 Task: In job post updates choose email frequency linkedIn recommended.
Action: Mouse moved to (611, 64)
Screenshot: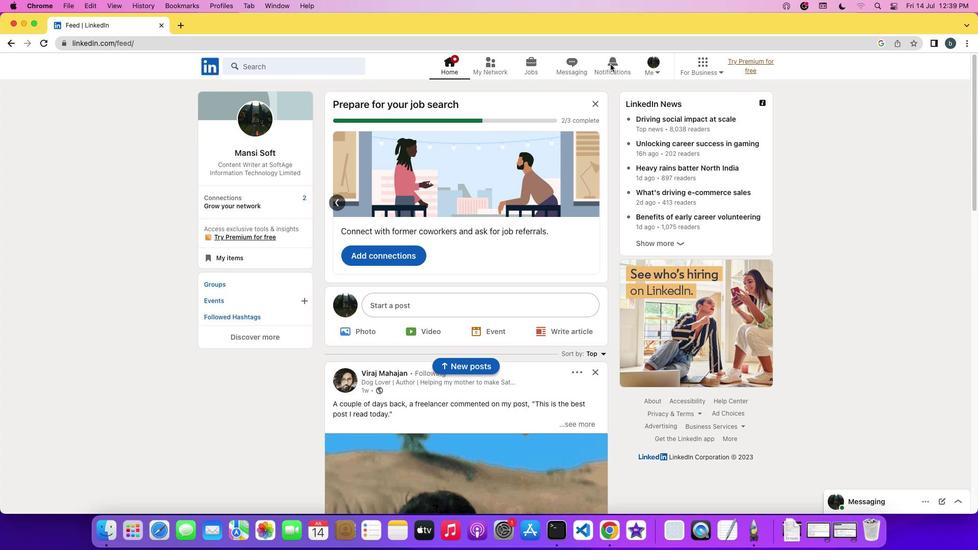 
Action: Mouse pressed left at (611, 64)
Screenshot: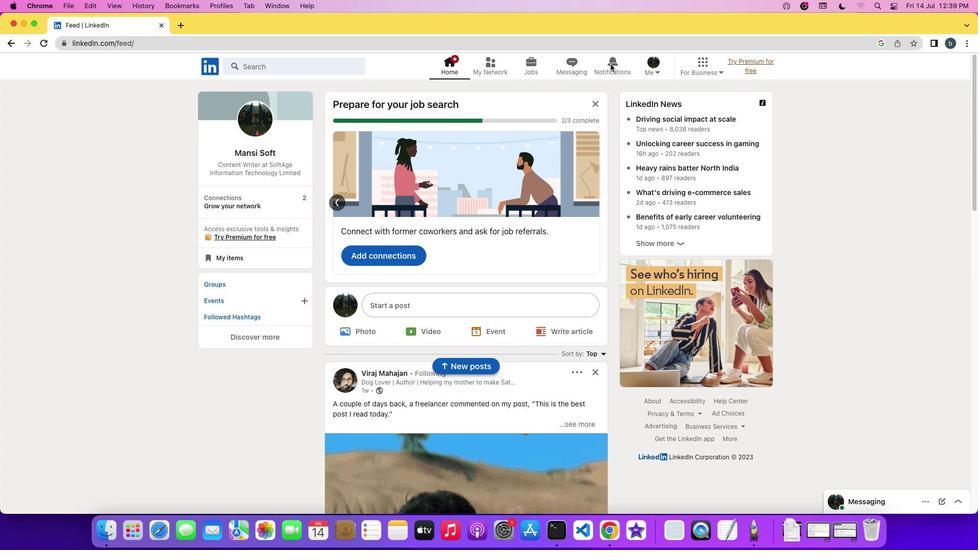 
Action: Mouse pressed left at (611, 64)
Screenshot: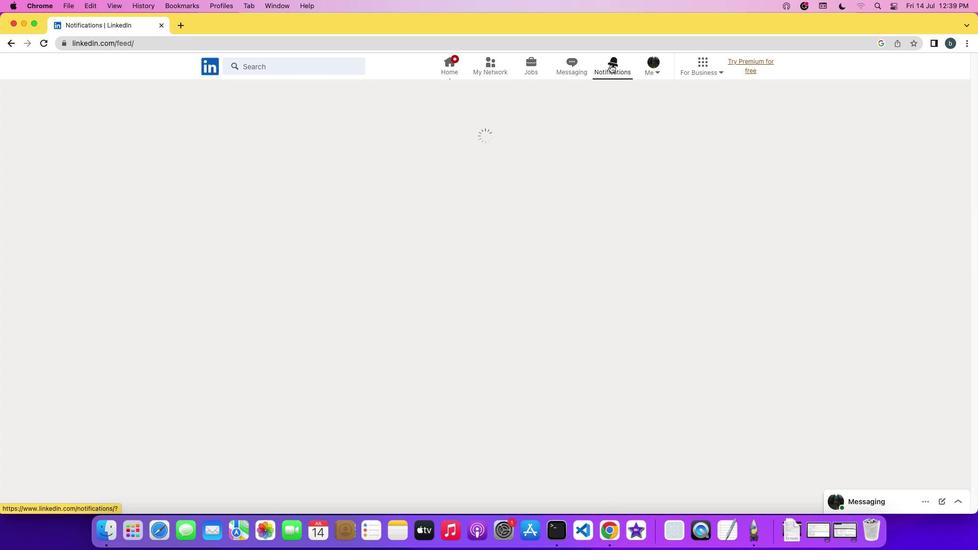 
Action: Mouse moved to (248, 131)
Screenshot: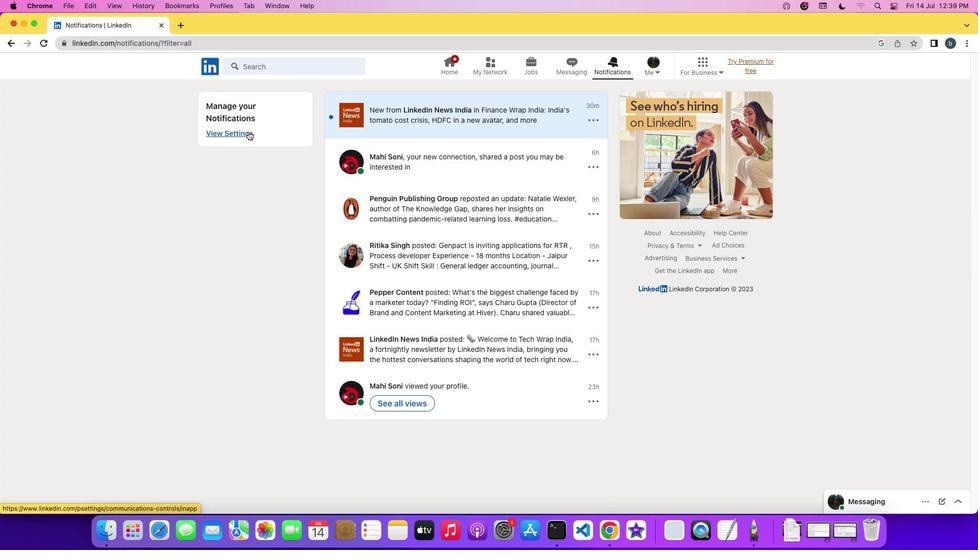 
Action: Mouse pressed left at (248, 131)
Screenshot: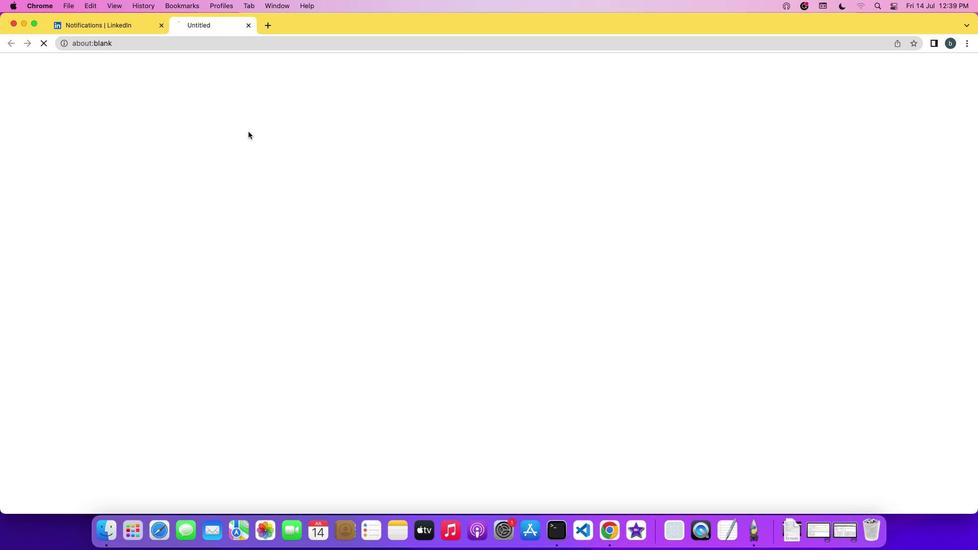 
Action: Mouse moved to (398, 150)
Screenshot: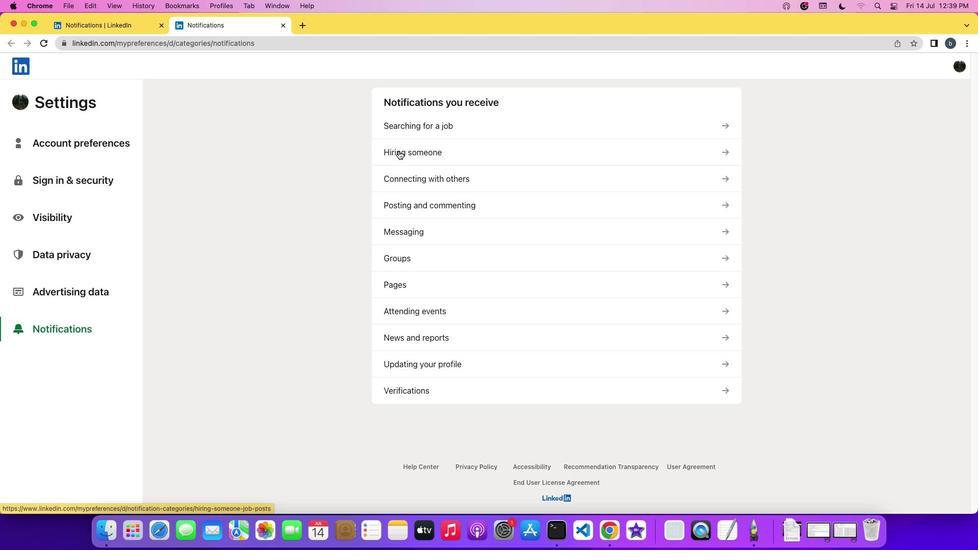 
Action: Mouse pressed left at (398, 150)
Screenshot: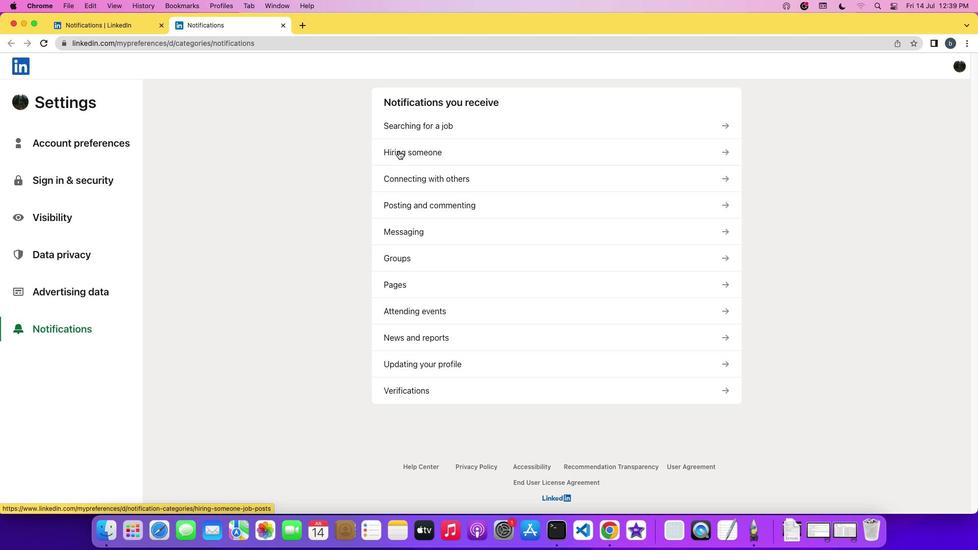 
Action: Mouse moved to (417, 196)
Screenshot: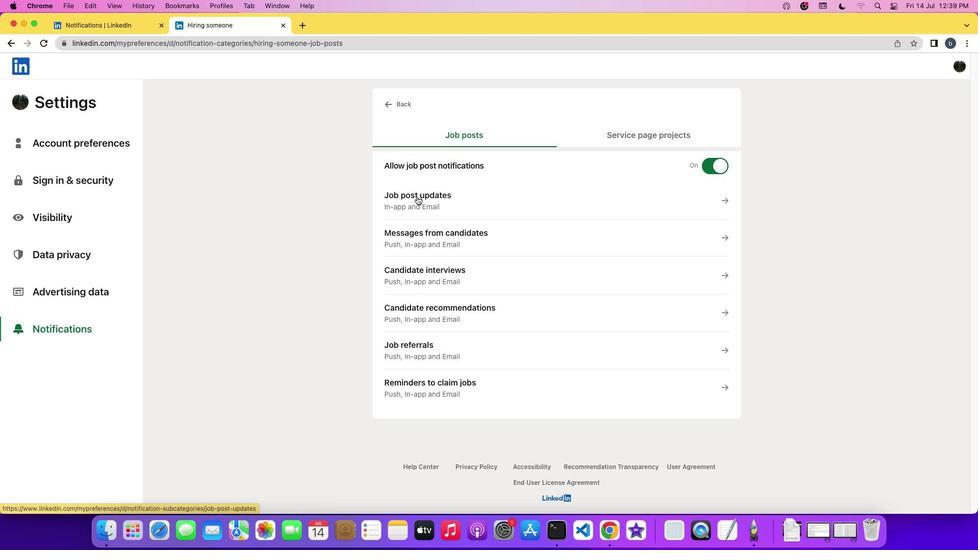 
Action: Mouse pressed left at (417, 196)
Screenshot: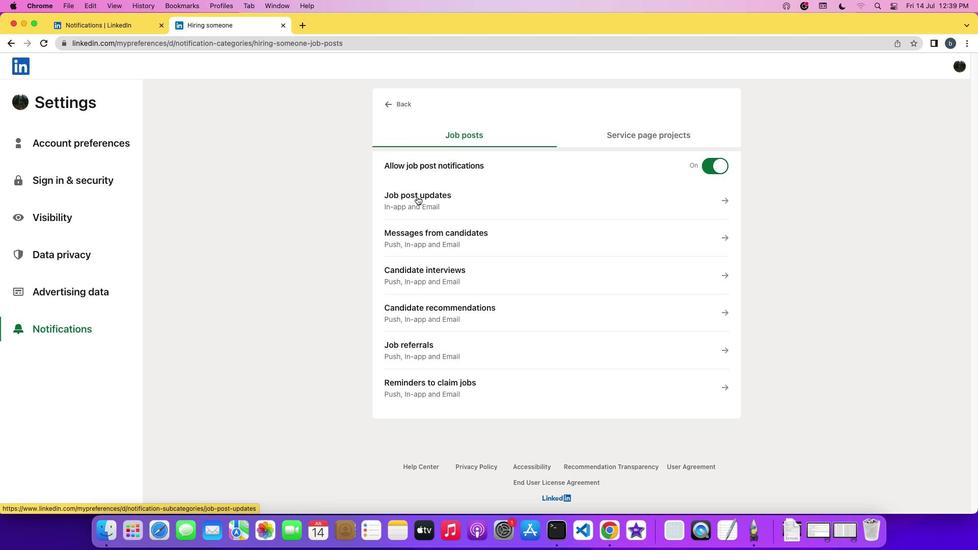 
Action: Mouse moved to (398, 386)
Screenshot: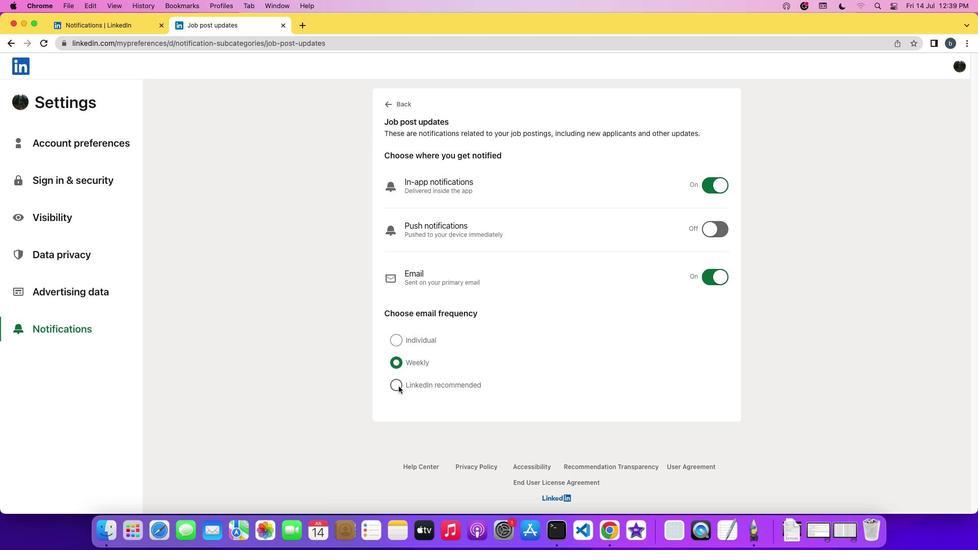 
Action: Mouse pressed left at (398, 386)
Screenshot: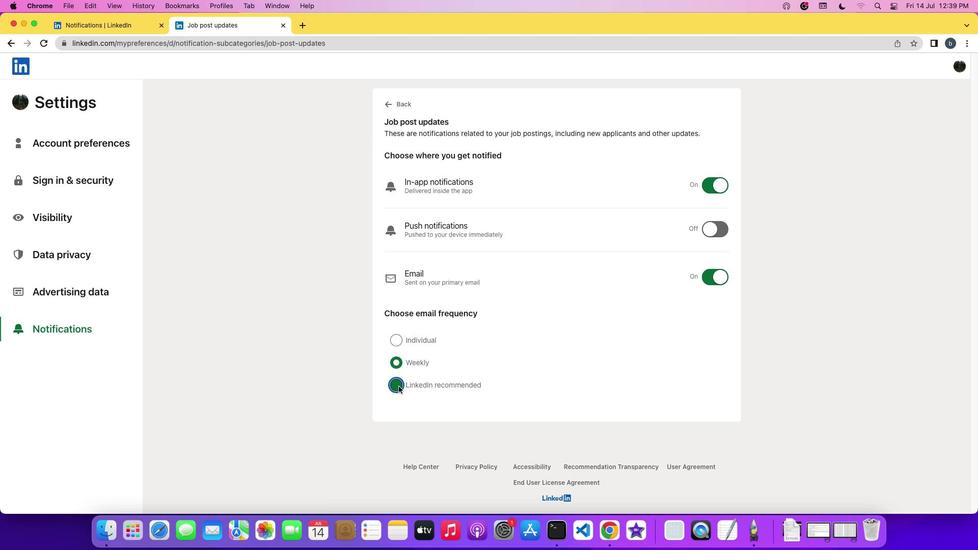 
Action: Mouse moved to (458, 405)
Screenshot: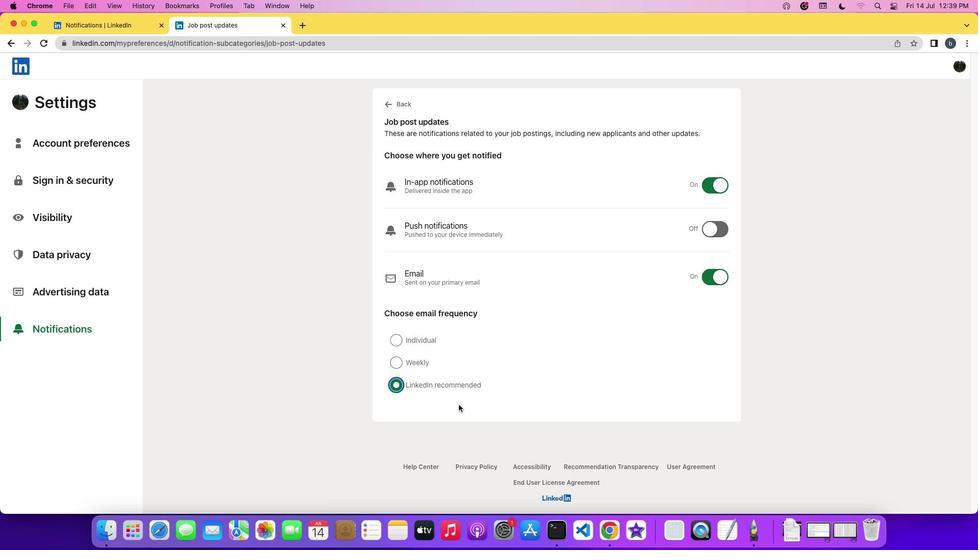 
